 Task: Set the frames per second in the text subtitle parser to 2.00.
Action: Mouse moved to (130, 21)
Screenshot: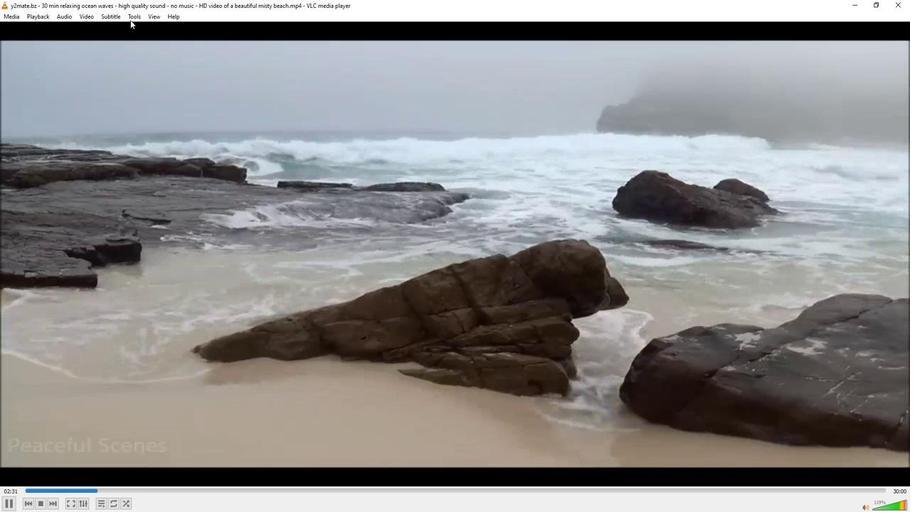 
Action: Mouse pressed left at (130, 21)
Screenshot: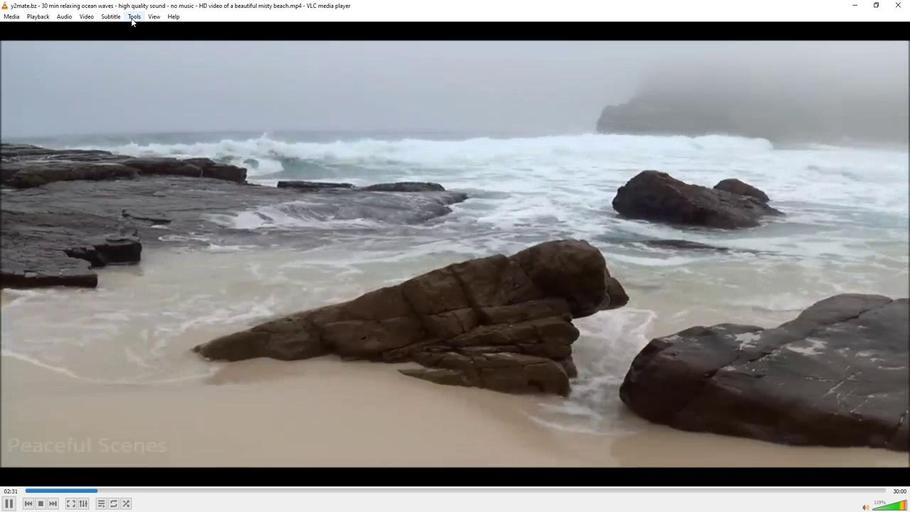 
Action: Mouse moved to (153, 131)
Screenshot: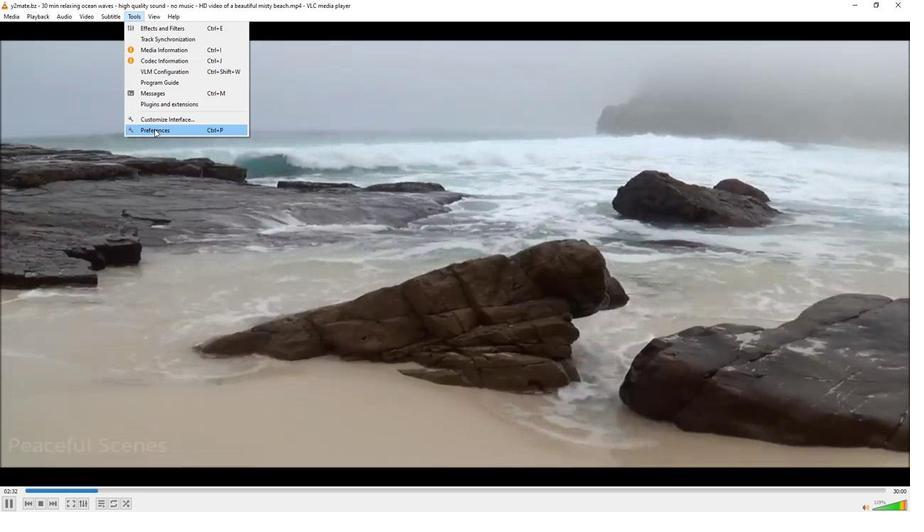 
Action: Mouse pressed left at (153, 131)
Screenshot: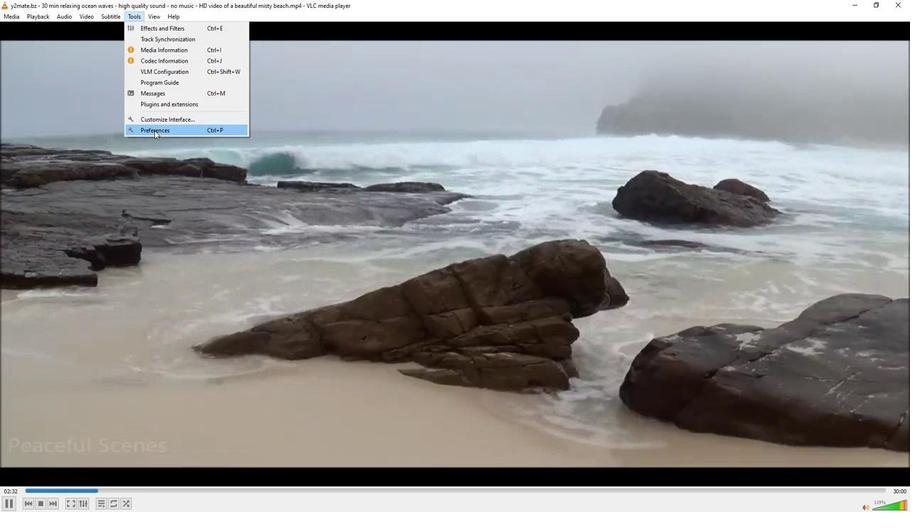 
Action: Mouse moved to (248, 393)
Screenshot: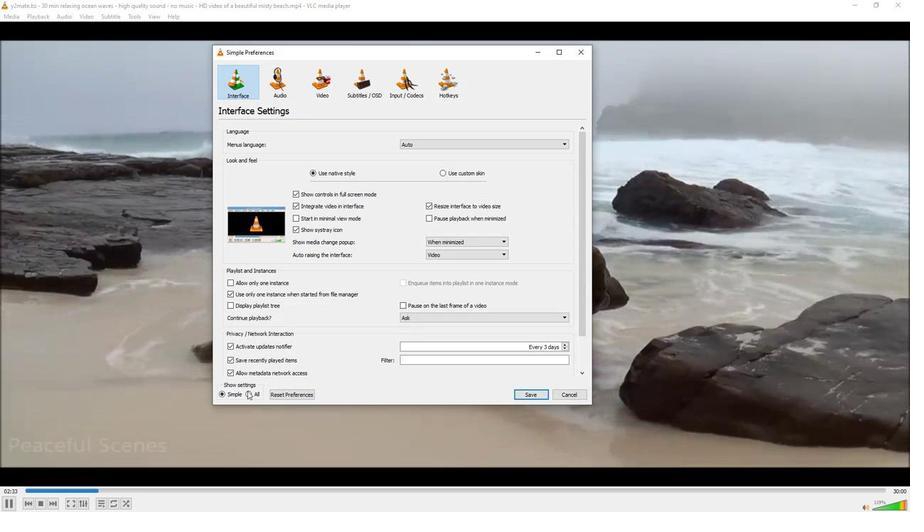 
Action: Mouse pressed left at (248, 393)
Screenshot: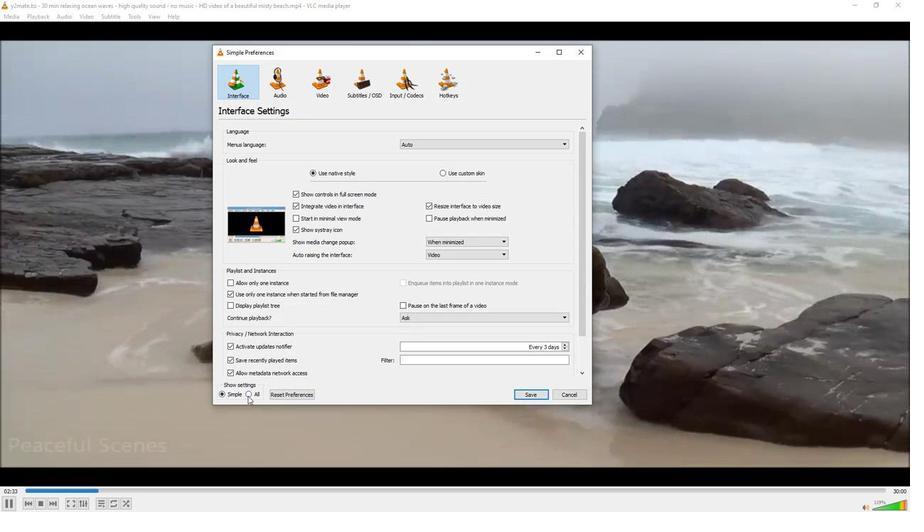 
Action: Mouse moved to (236, 258)
Screenshot: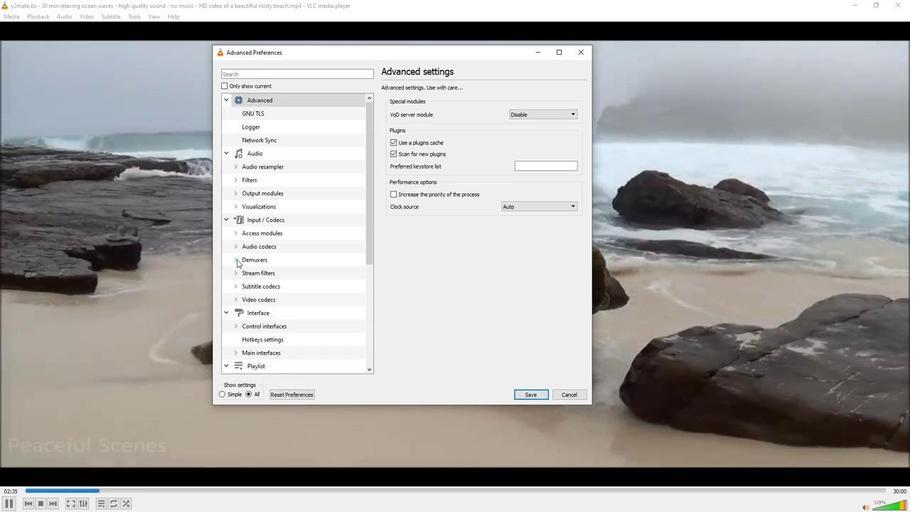 
Action: Mouse pressed left at (236, 258)
Screenshot: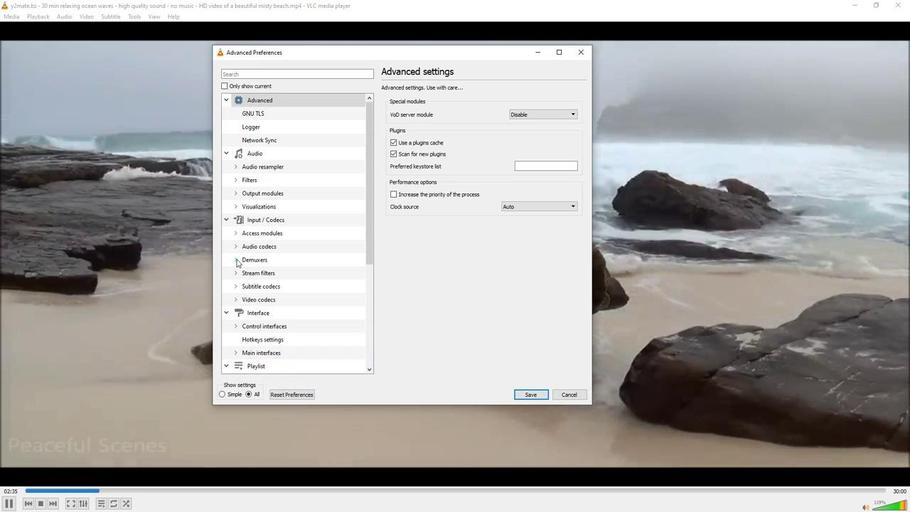 
Action: Mouse moved to (248, 286)
Screenshot: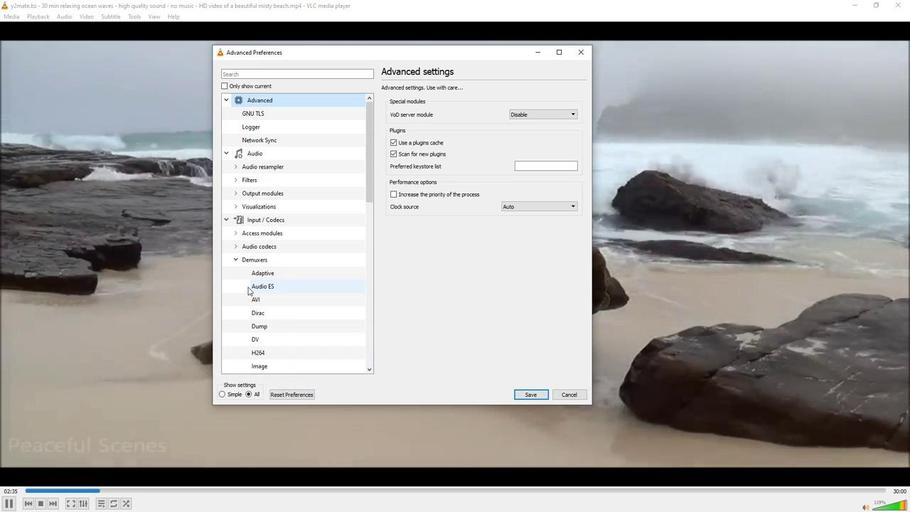 
Action: Mouse scrolled (248, 285) with delta (0, 0)
Screenshot: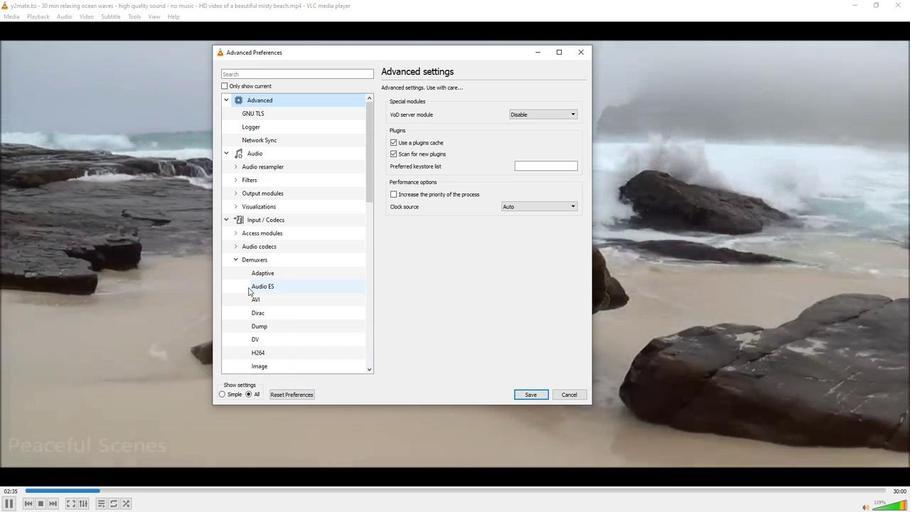 
Action: Mouse scrolled (248, 285) with delta (0, 0)
Screenshot: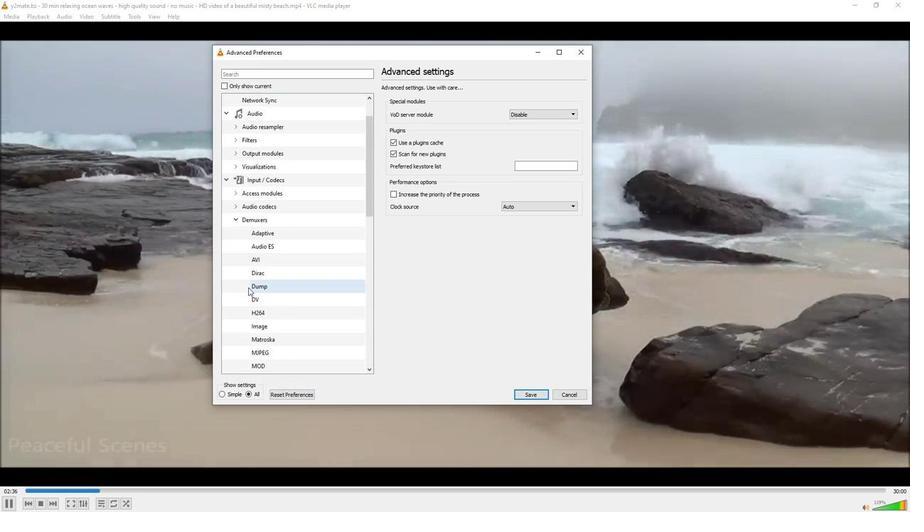 
Action: Mouse scrolled (248, 285) with delta (0, 0)
Screenshot: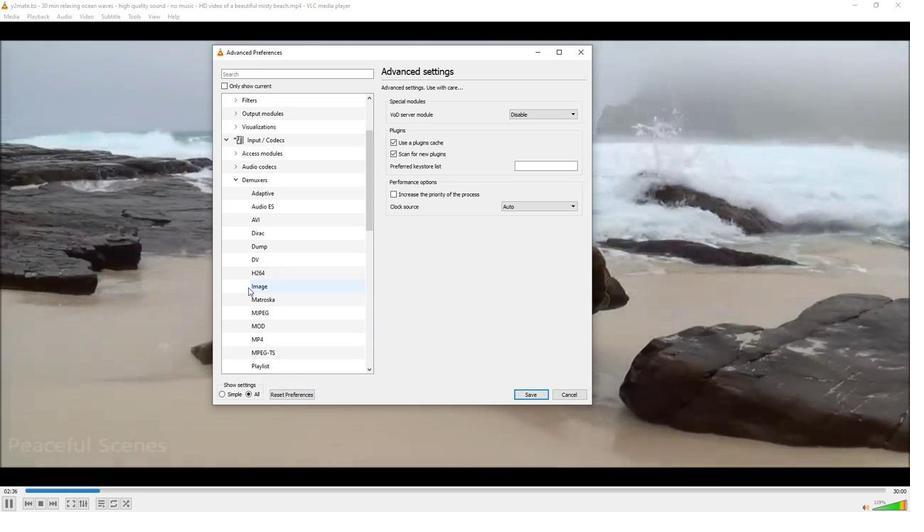 
Action: Mouse scrolled (248, 285) with delta (0, 0)
Screenshot: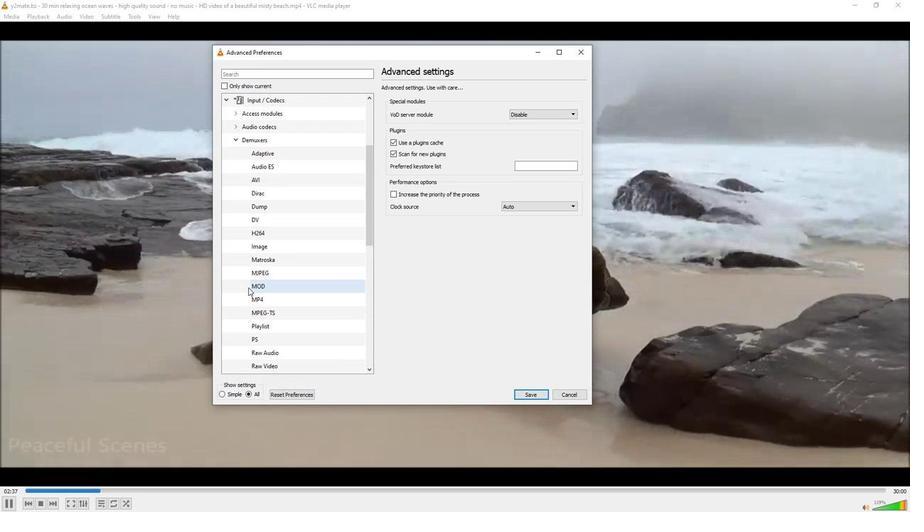 
Action: Mouse moved to (266, 360)
Screenshot: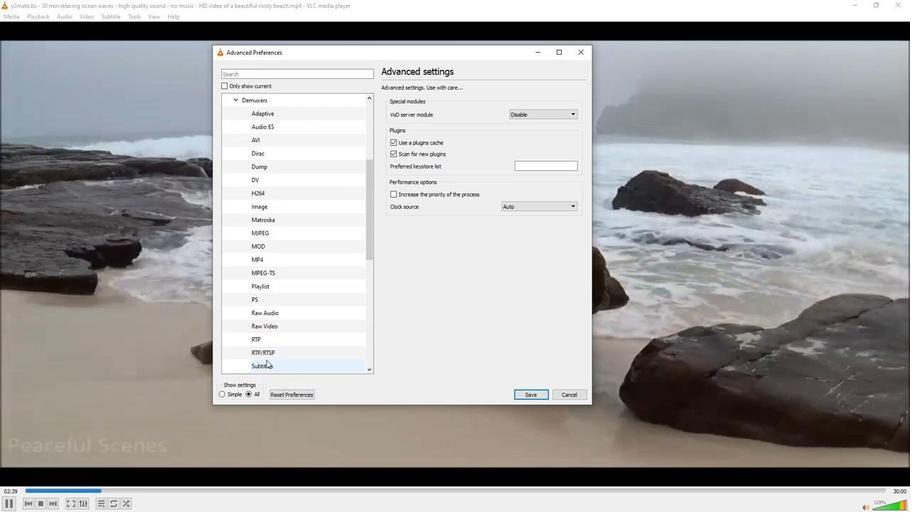 
Action: Mouse pressed left at (266, 360)
Screenshot: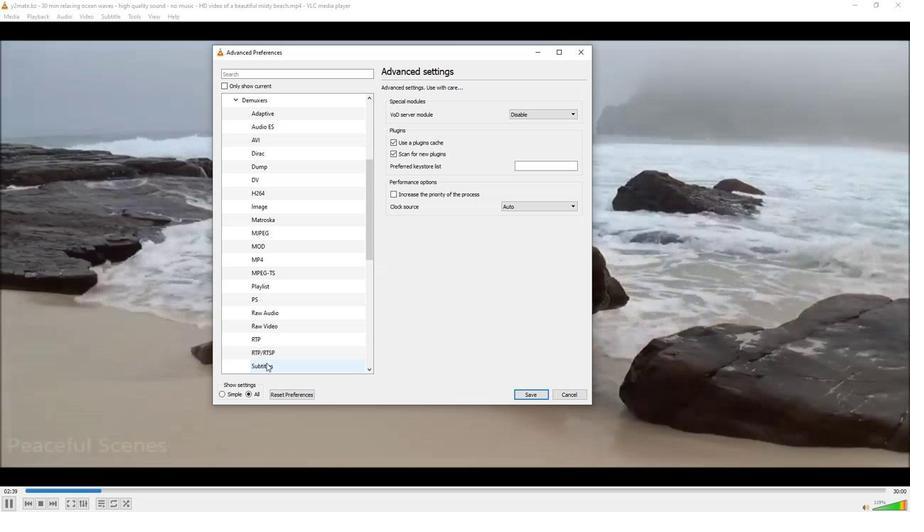
Action: Mouse moved to (582, 102)
Screenshot: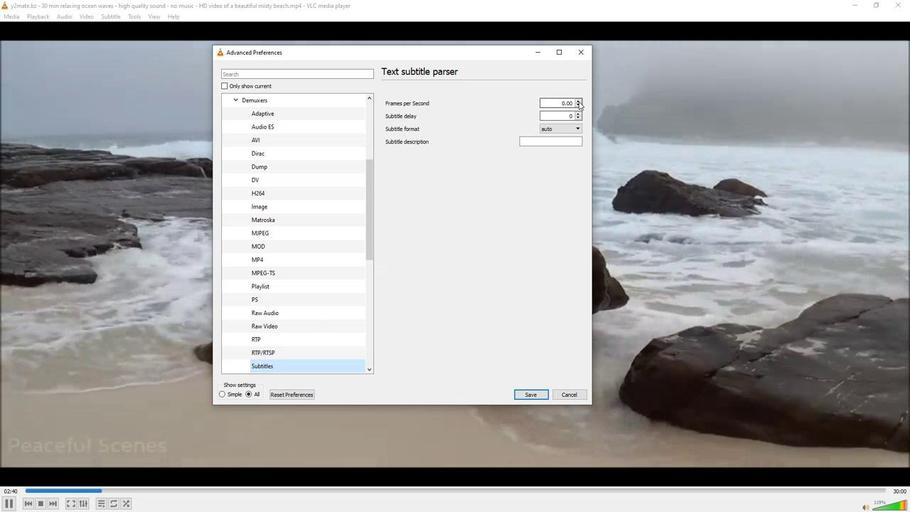 
Action: Mouse pressed left at (582, 102)
Screenshot: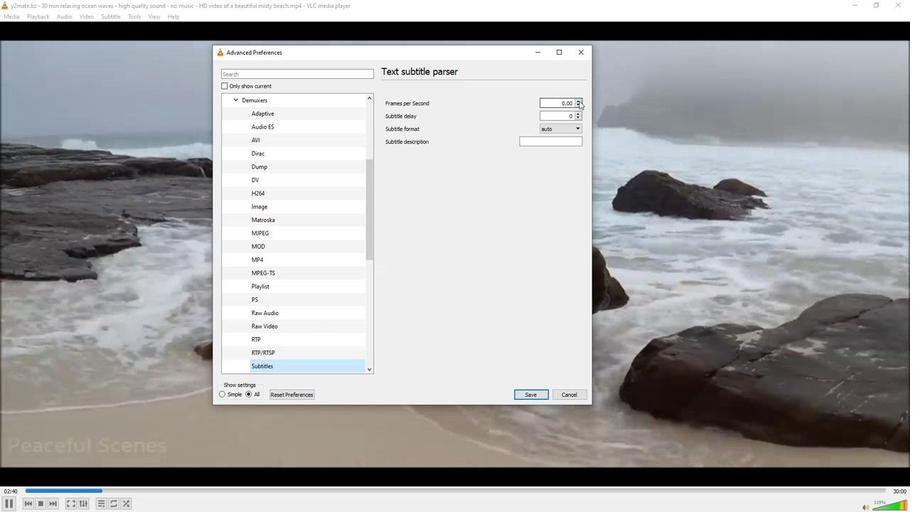 
Action: Mouse pressed left at (582, 102)
Screenshot: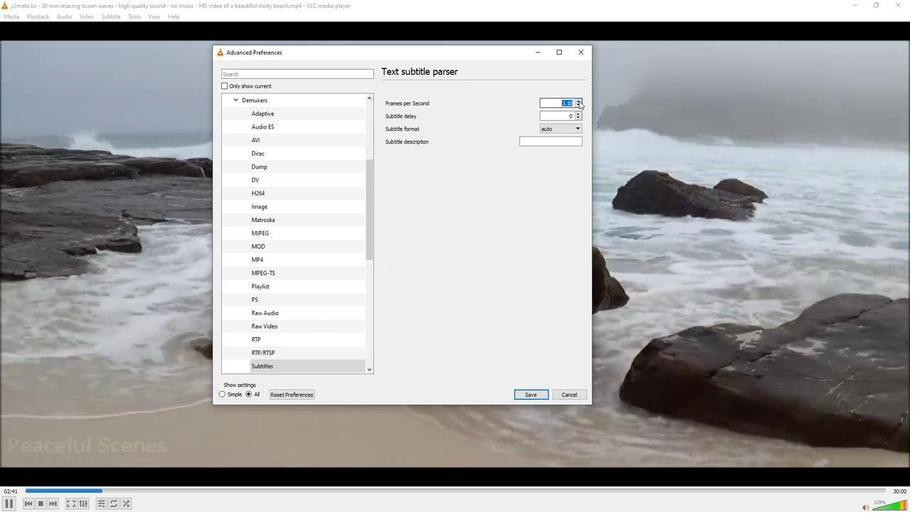 
Action: Mouse pressed left at (582, 102)
Screenshot: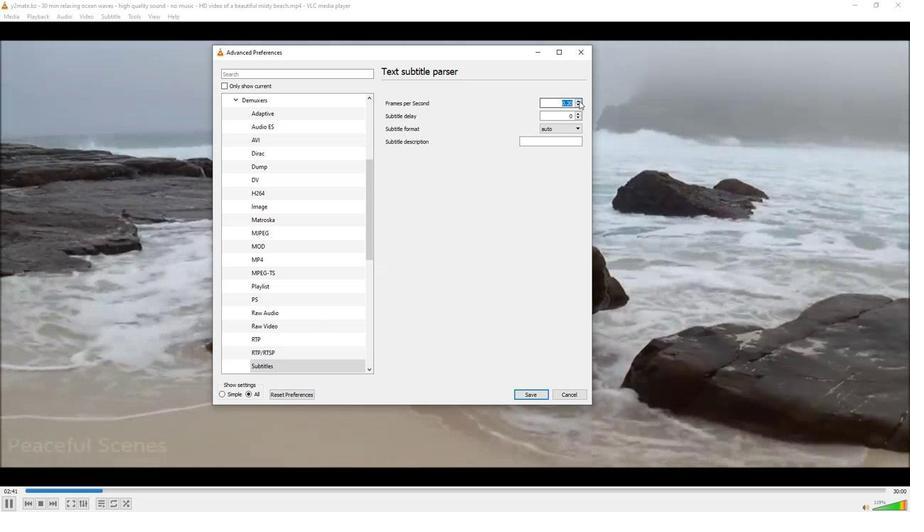 
Action: Mouse pressed left at (582, 102)
Screenshot: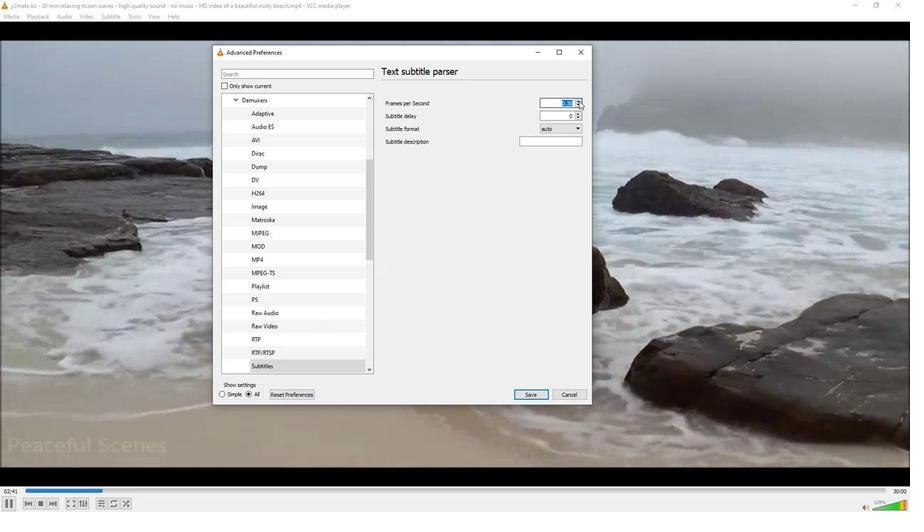 
Action: Mouse pressed left at (582, 102)
Screenshot: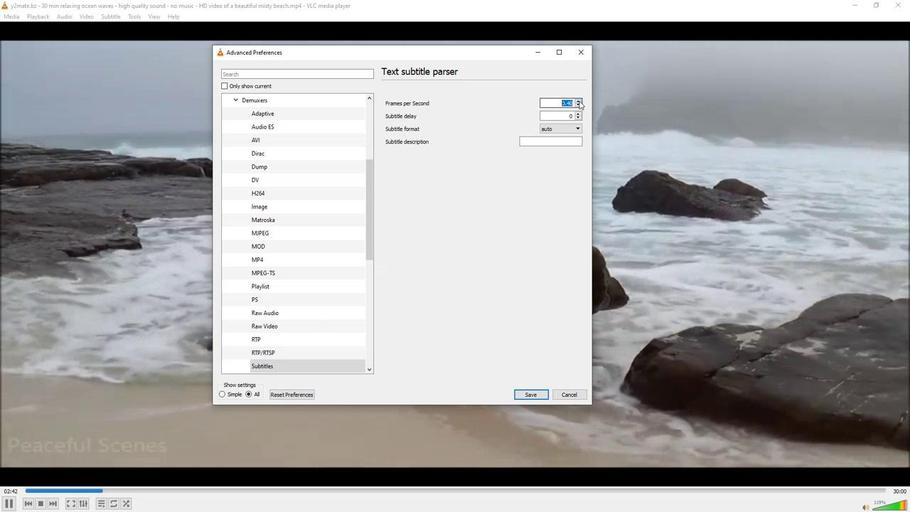 
Action: Mouse pressed left at (582, 102)
Screenshot: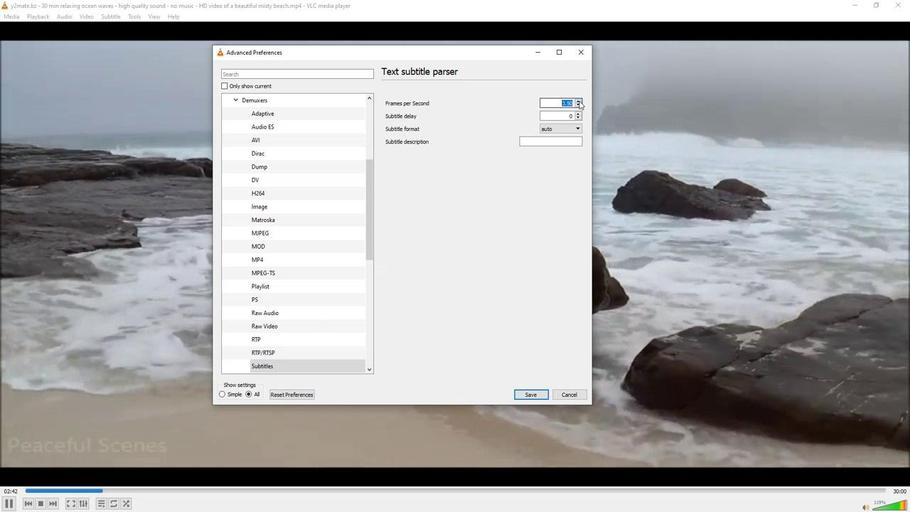 
Action: Mouse pressed left at (582, 102)
Screenshot: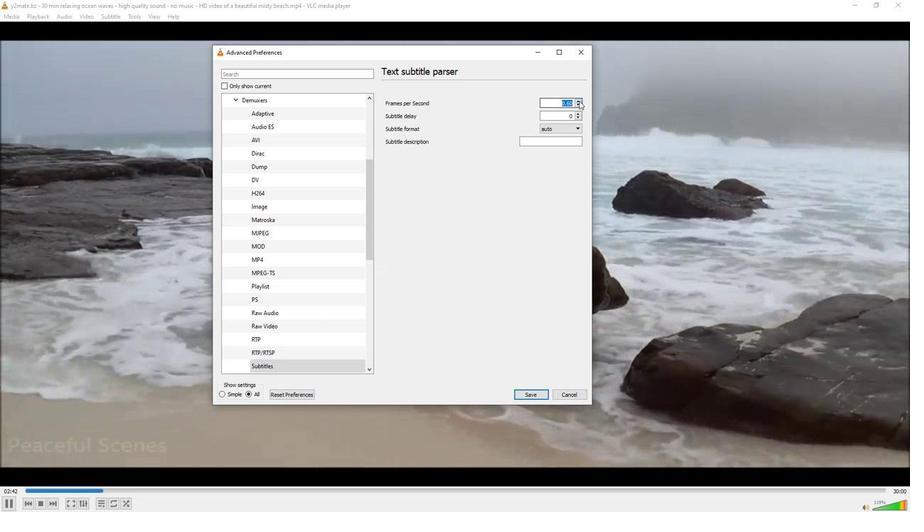 
Action: Mouse pressed left at (582, 102)
Screenshot: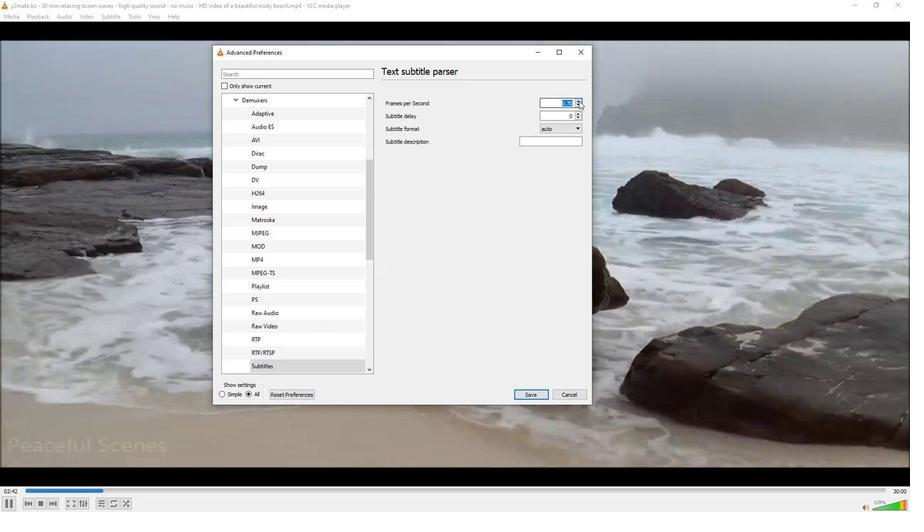 
Action: Mouse pressed left at (582, 102)
Screenshot: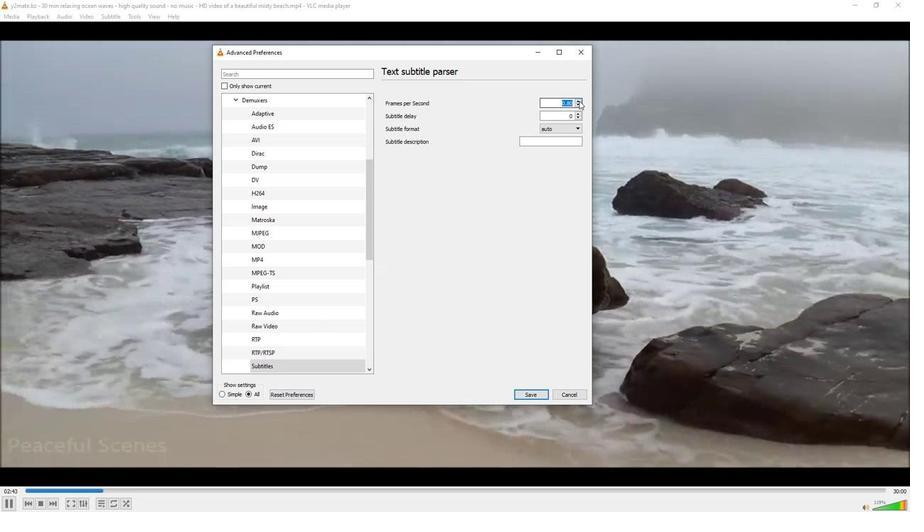 
Action: Mouse pressed left at (582, 102)
Screenshot: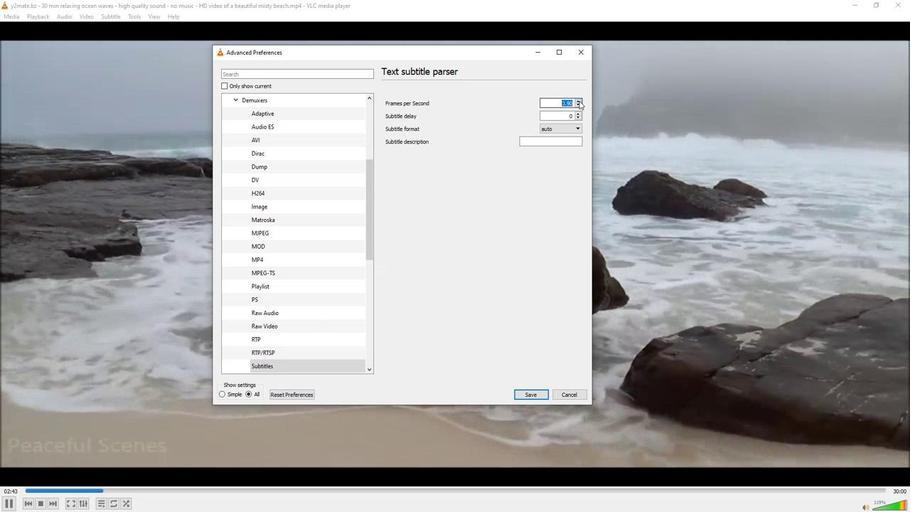 
Action: Mouse pressed left at (582, 102)
Screenshot: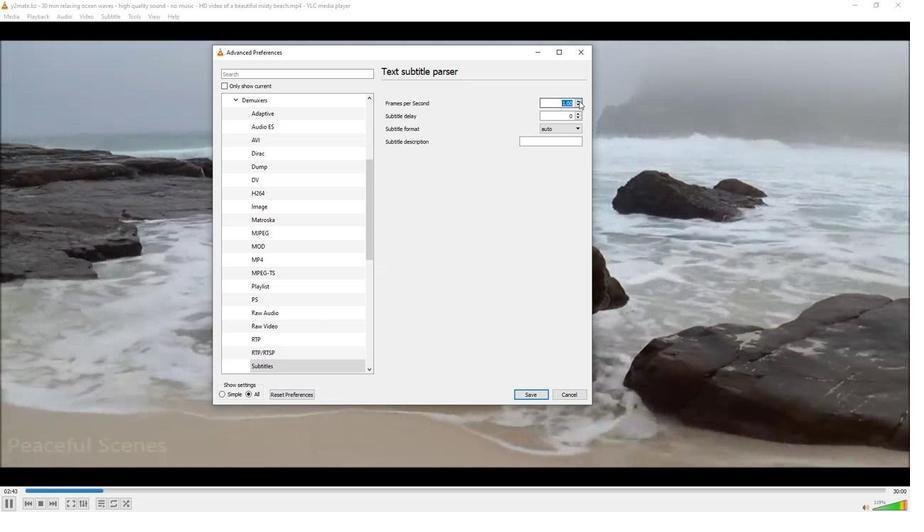 
Action: Mouse moved to (582, 102)
Screenshot: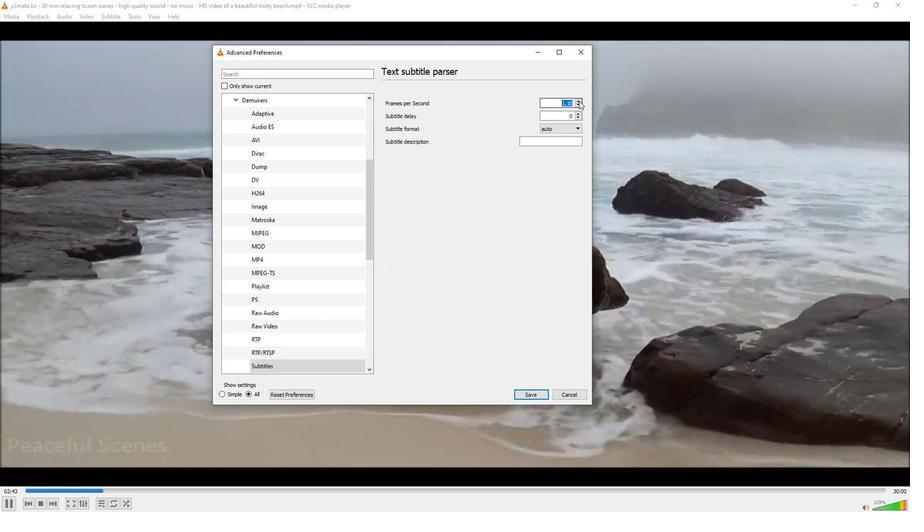 
Action: Mouse pressed left at (582, 102)
Screenshot: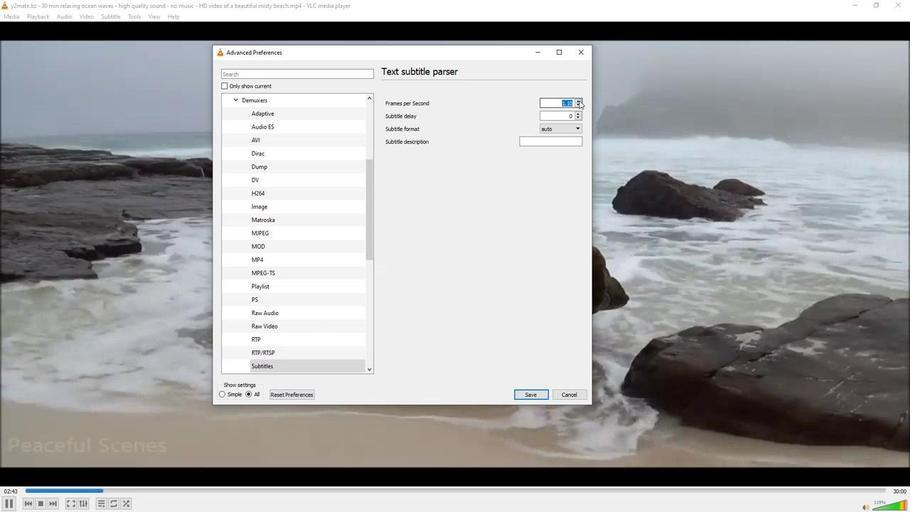 
Action: Mouse pressed left at (582, 102)
Screenshot: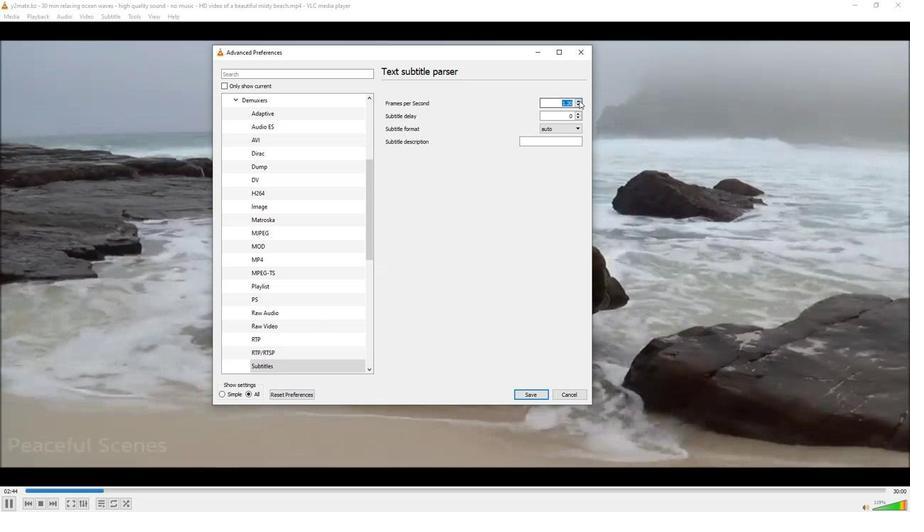 
Action: Mouse pressed left at (582, 102)
Screenshot: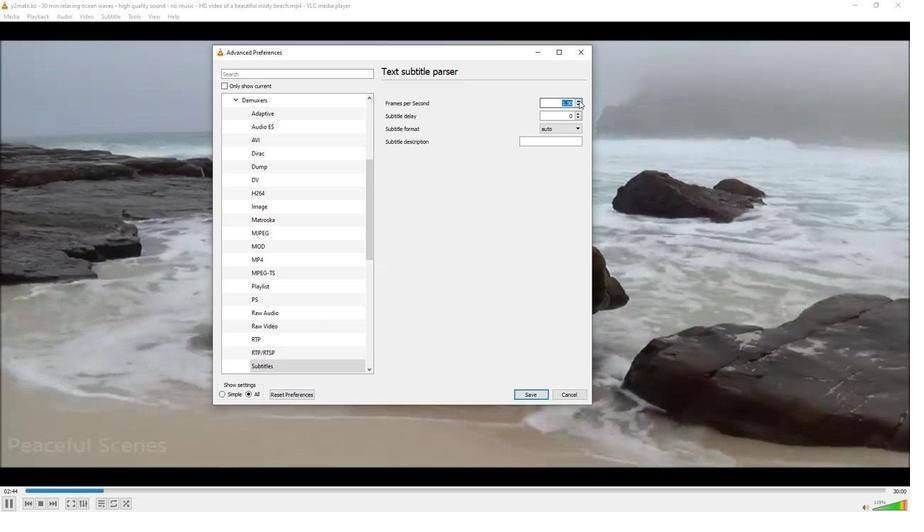
Action: Mouse pressed left at (582, 102)
Screenshot: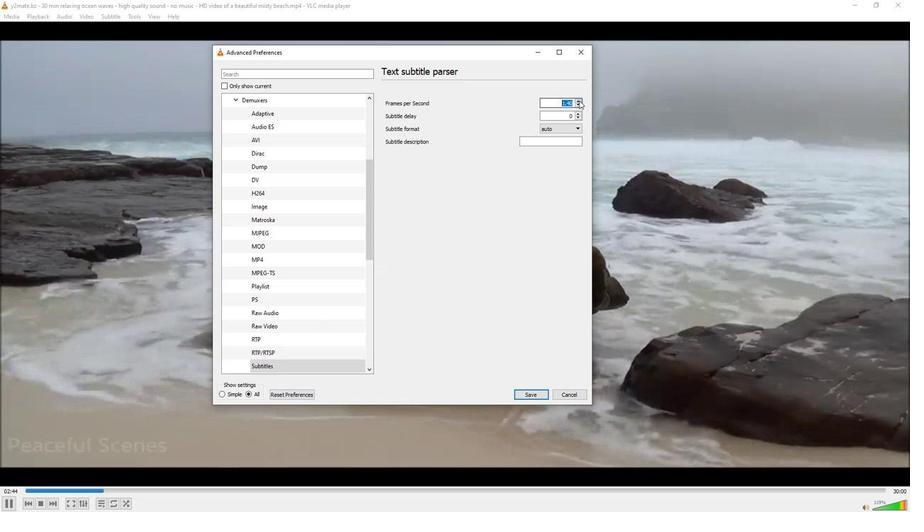 
Action: Mouse pressed left at (582, 102)
Screenshot: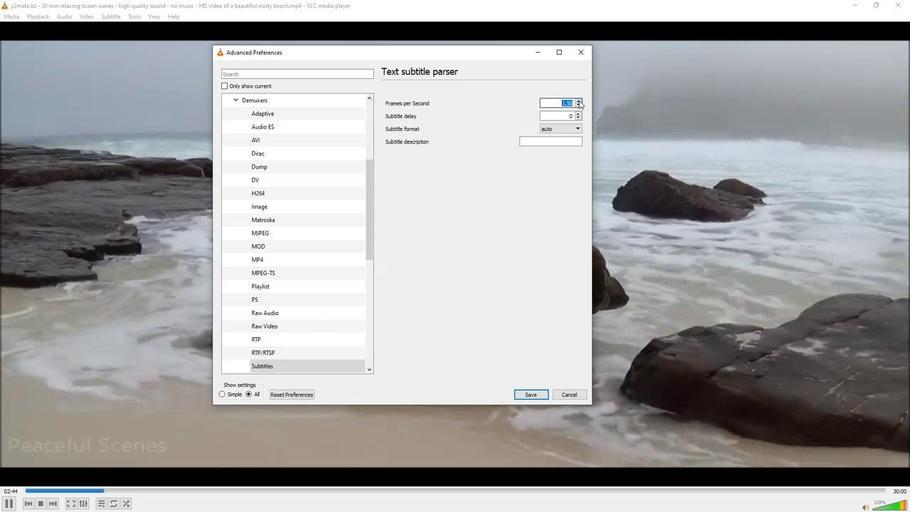 
Action: Mouse pressed left at (582, 102)
Screenshot: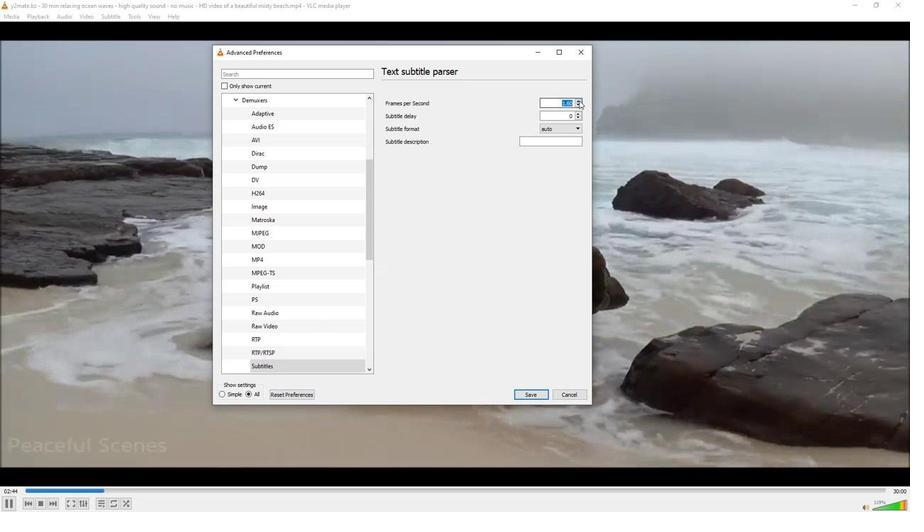 
Action: Mouse pressed left at (582, 102)
Screenshot: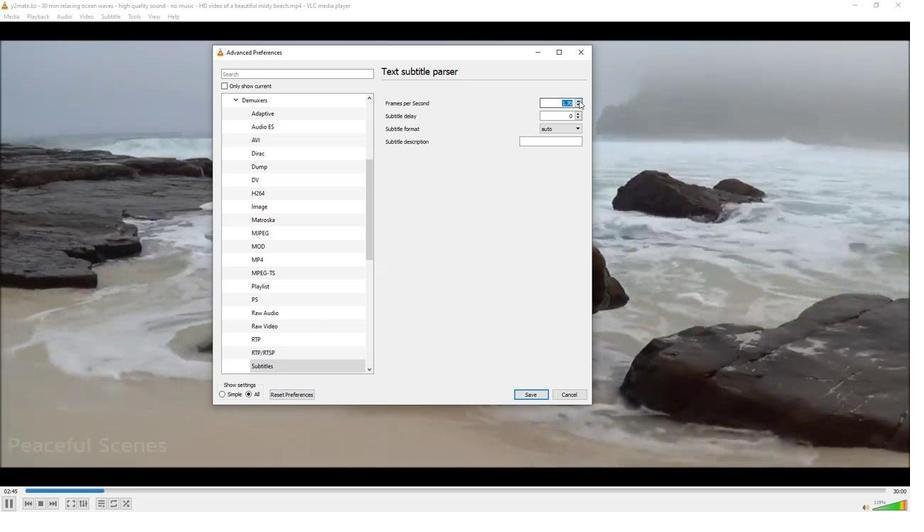 
Action: Mouse pressed left at (582, 102)
Screenshot: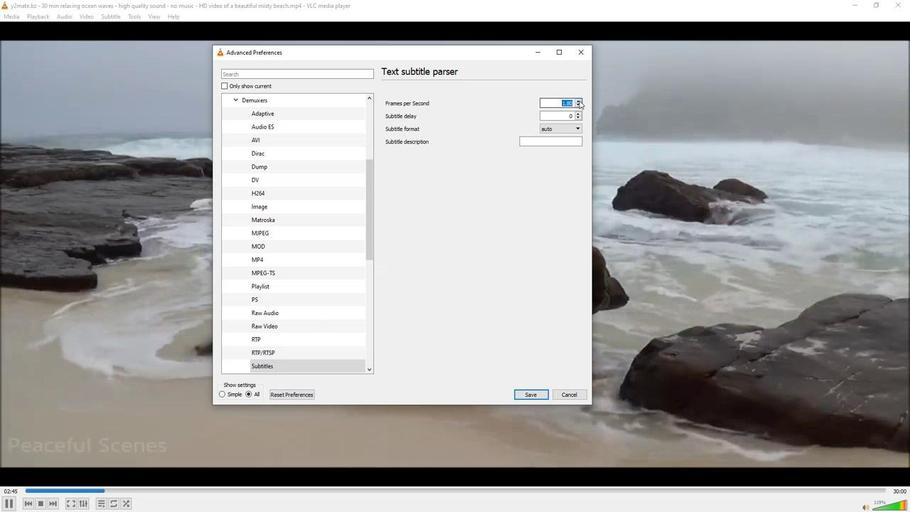 
Action: Mouse pressed left at (582, 102)
Screenshot: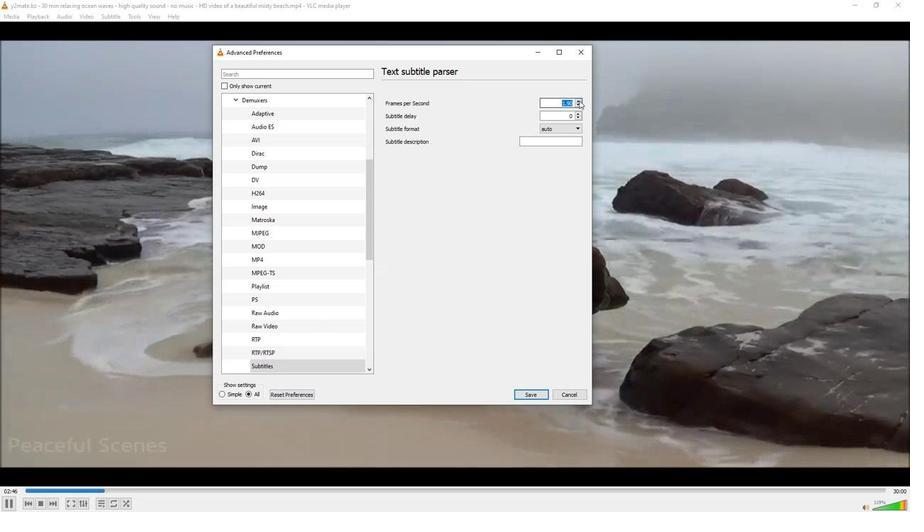 
Action: Mouse moved to (401, 239)
Screenshot: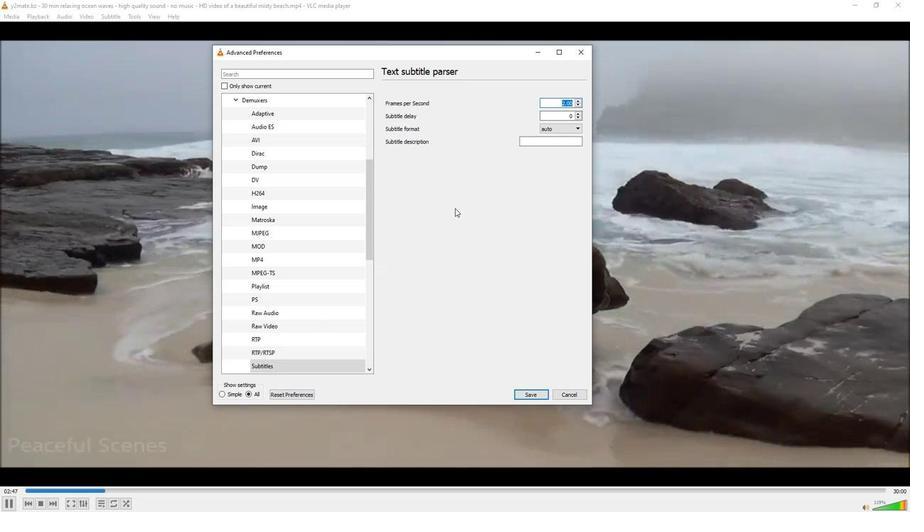 
